 Task: Create a due date automation trigger when advanced on, 2 hours after a card is due add content with a name or a description not ending with resume.
Action: Mouse moved to (1189, 92)
Screenshot: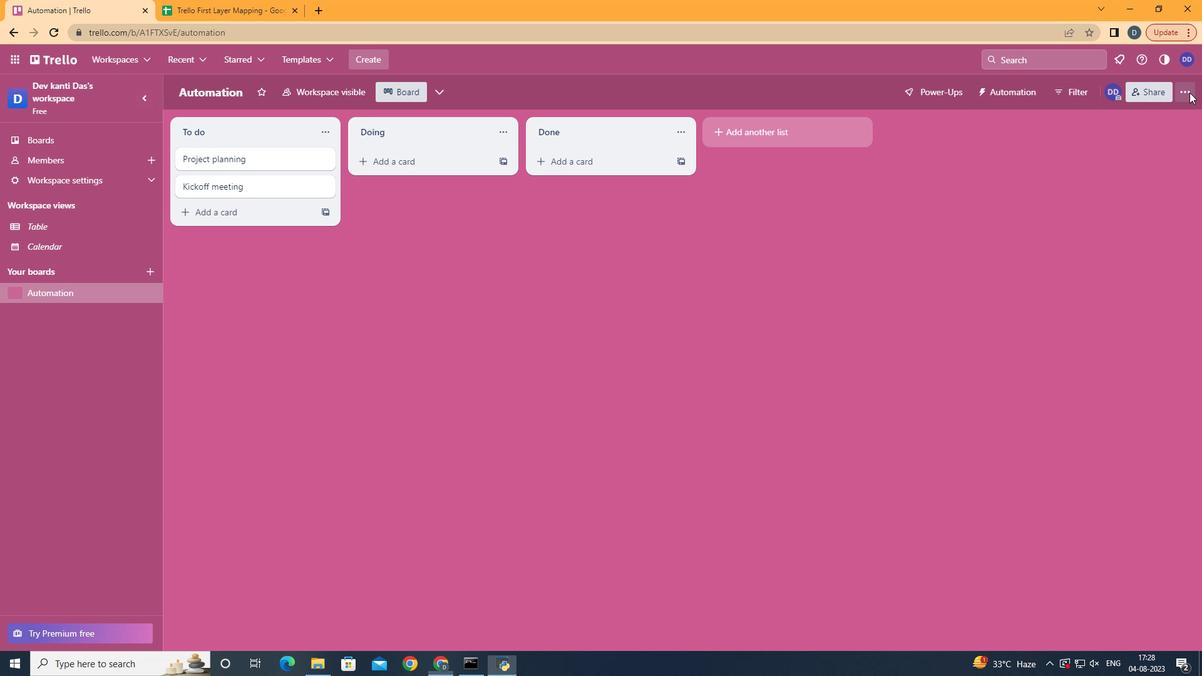 
Action: Mouse pressed left at (1189, 92)
Screenshot: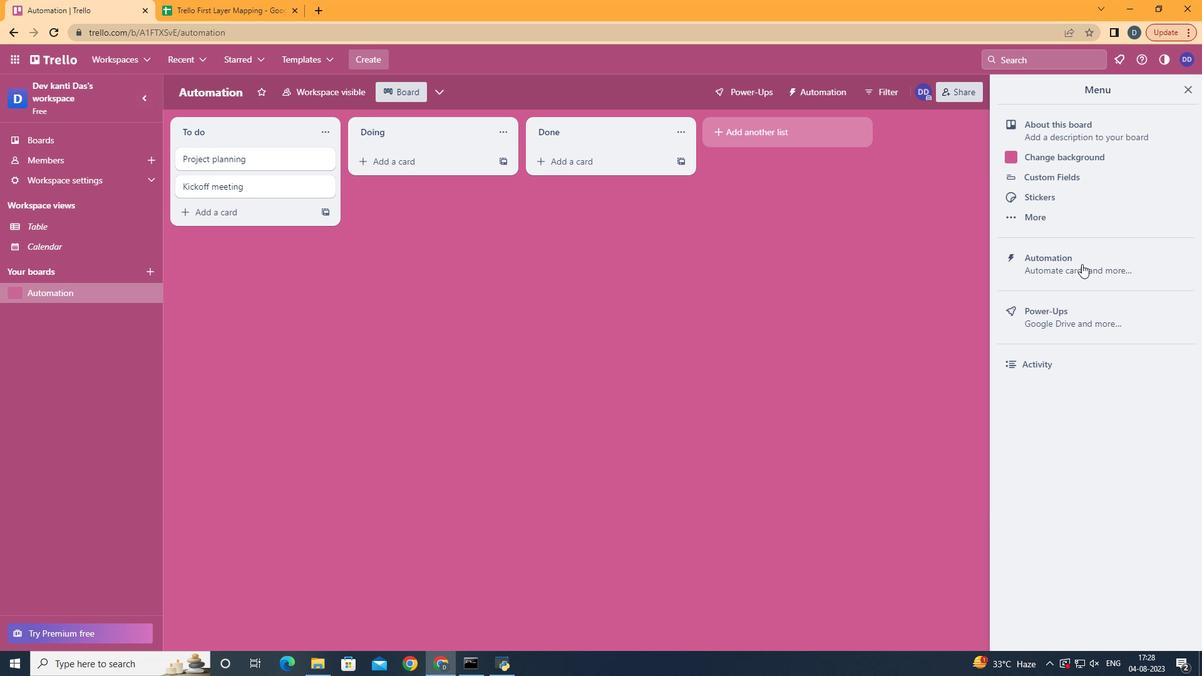 
Action: Mouse moved to (1067, 267)
Screenshot: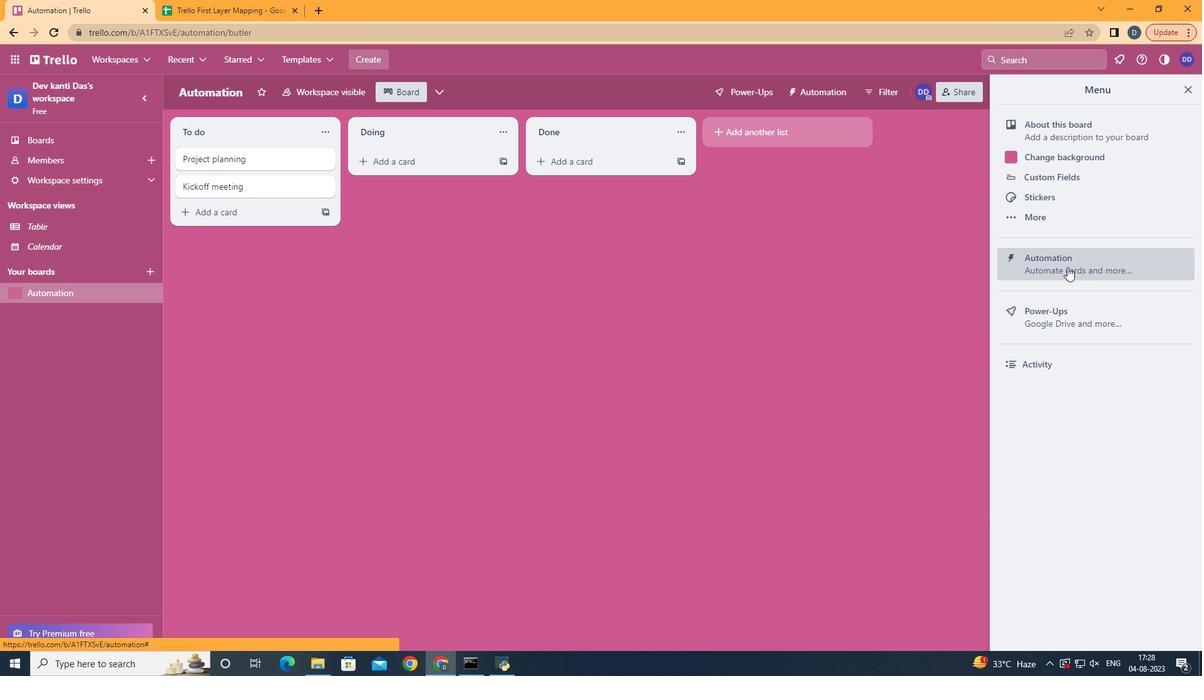 
Action: Mouse pressed left at (1067, 267)
Screenshot: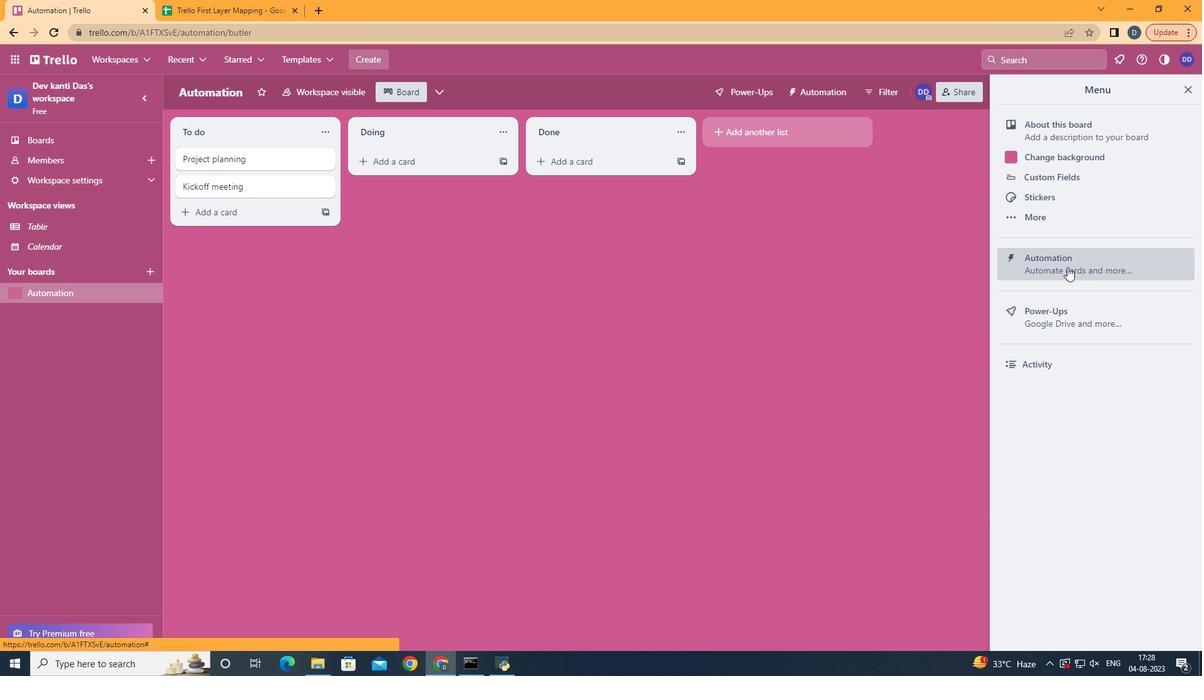 
Action: Mouse moved to (217, 261)
Screenshot: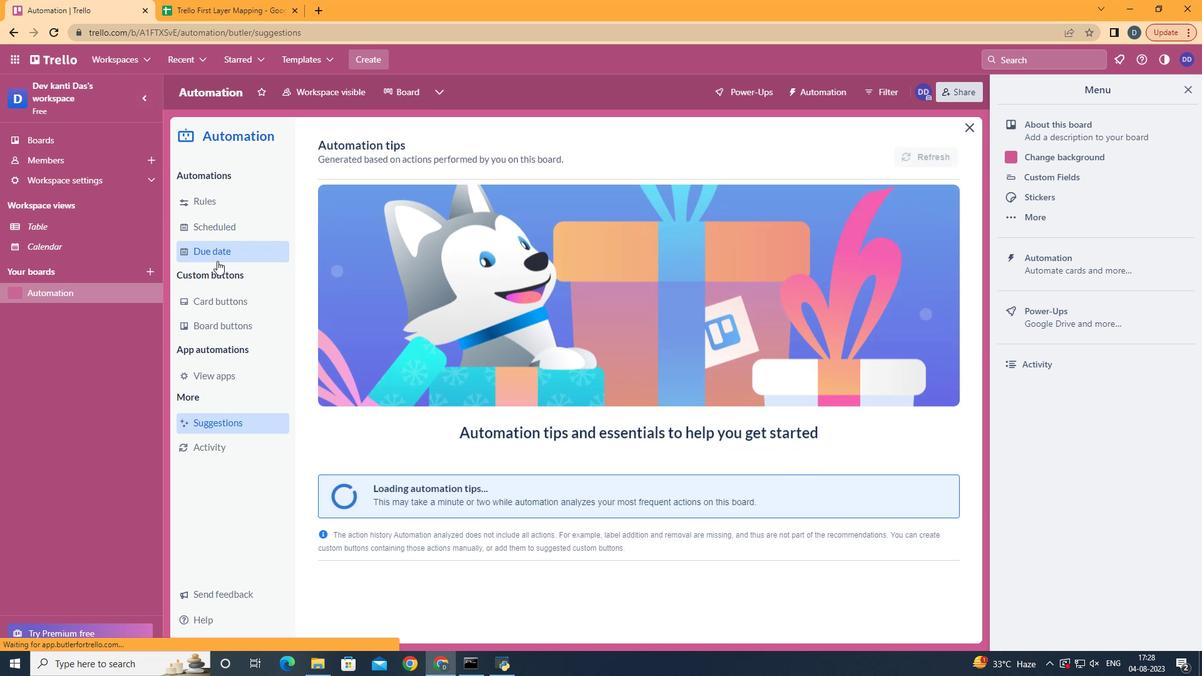
Action: Mouse pressed left at (217, 261)
Screenshot: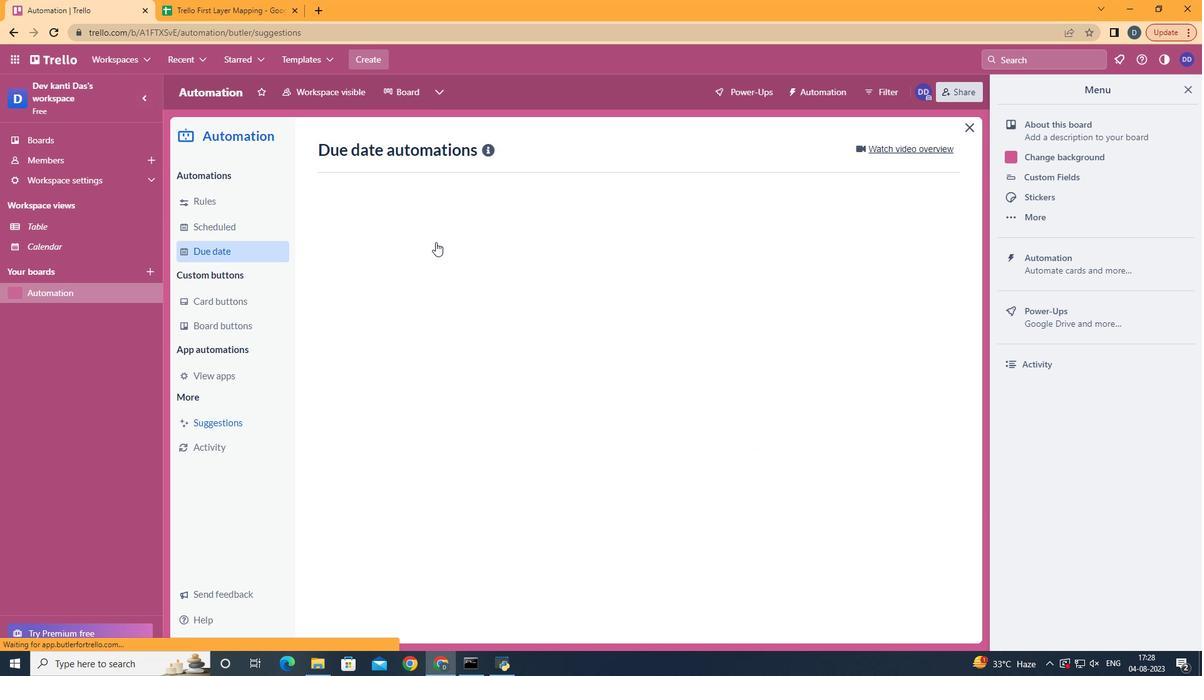 
Action: Mouse moved to (868, 149)
Screenshot: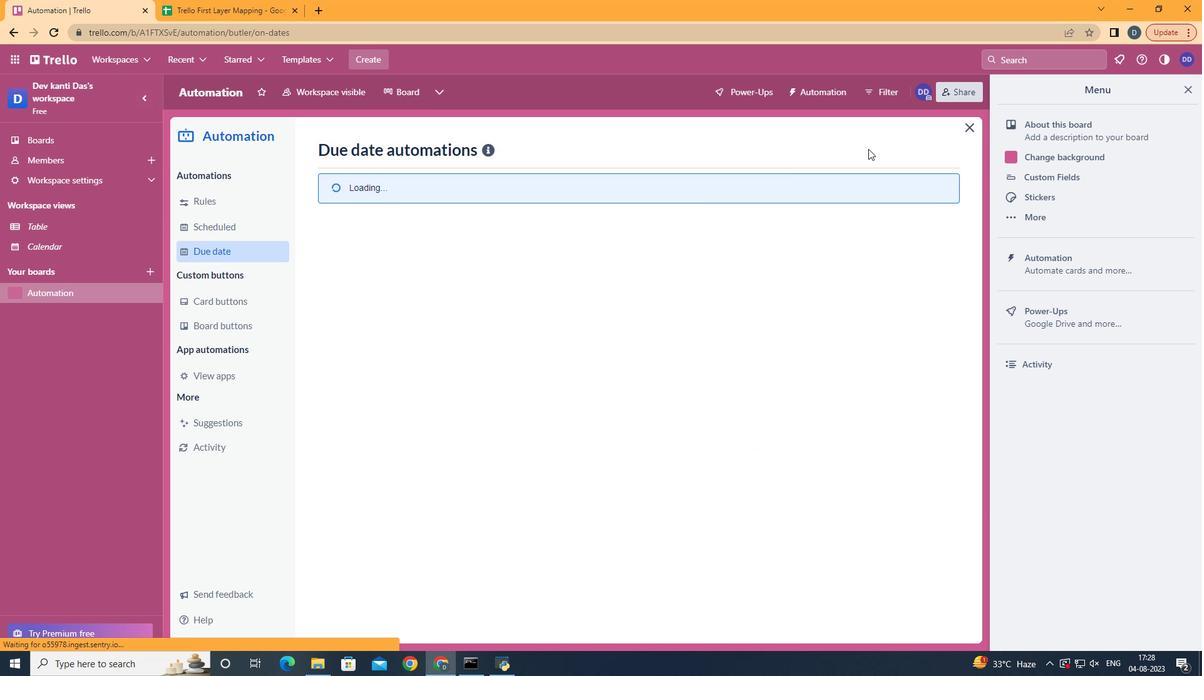 
Action: Mouse pressed left at (868, 149)
Screenshot: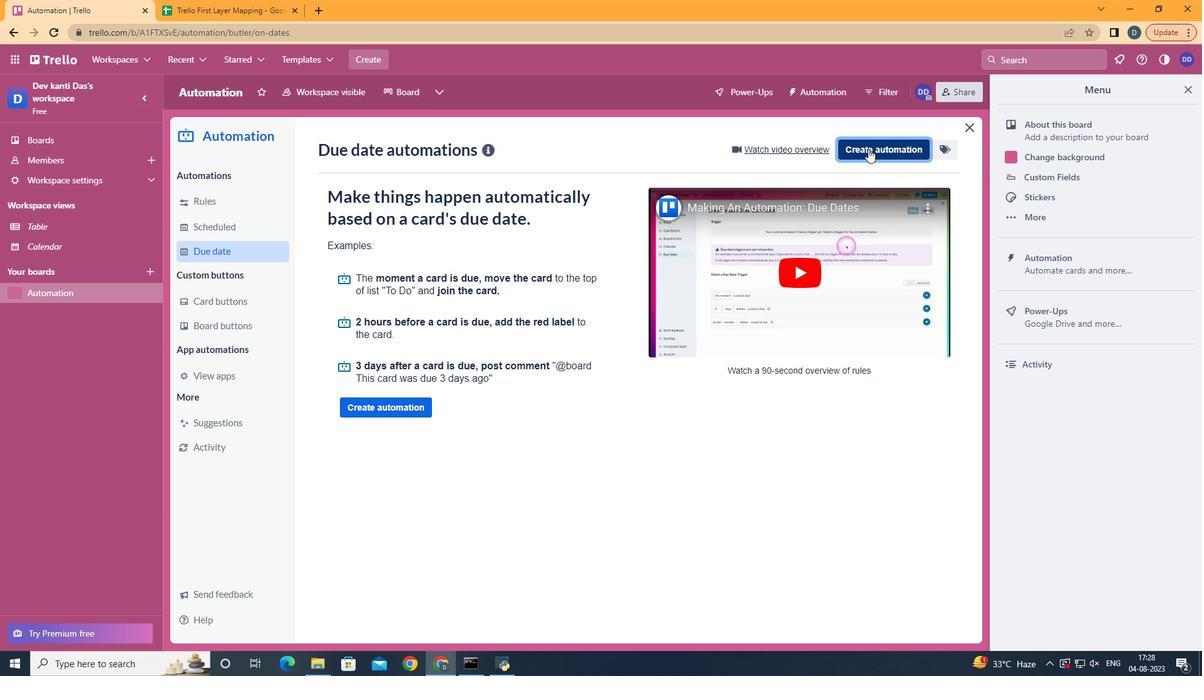 
Action: Mouse moved to (661, 273)
Screenshot: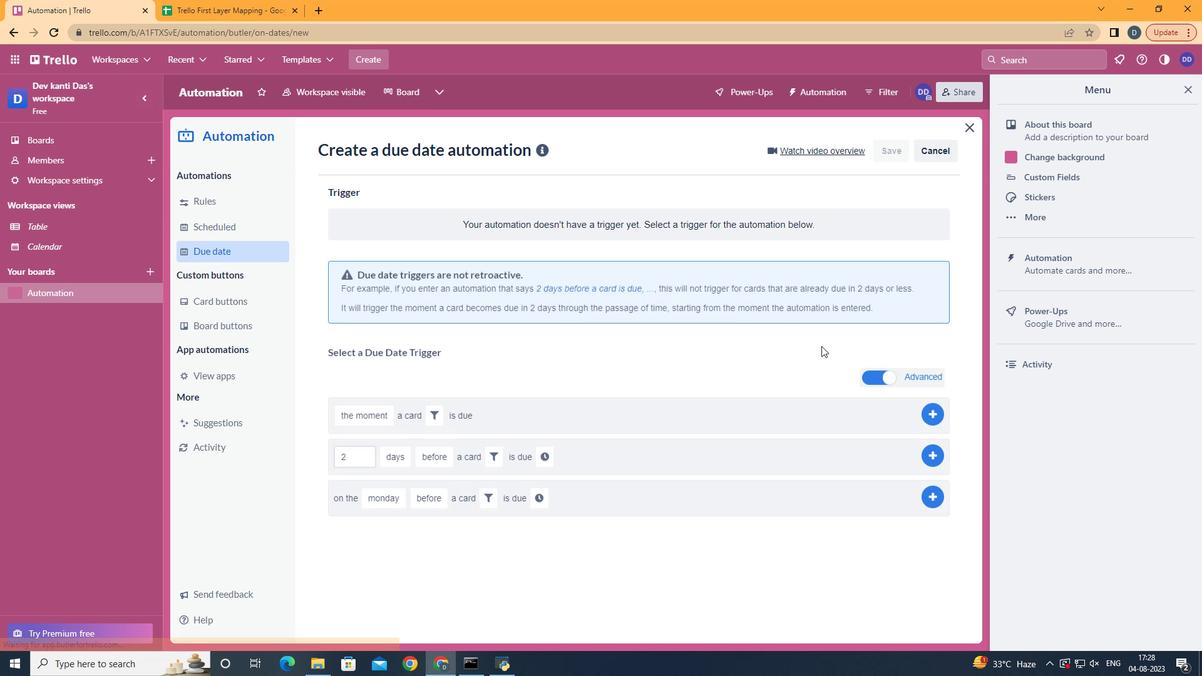 
Action: Mouse pressed left at (661, 273)
Screenshot: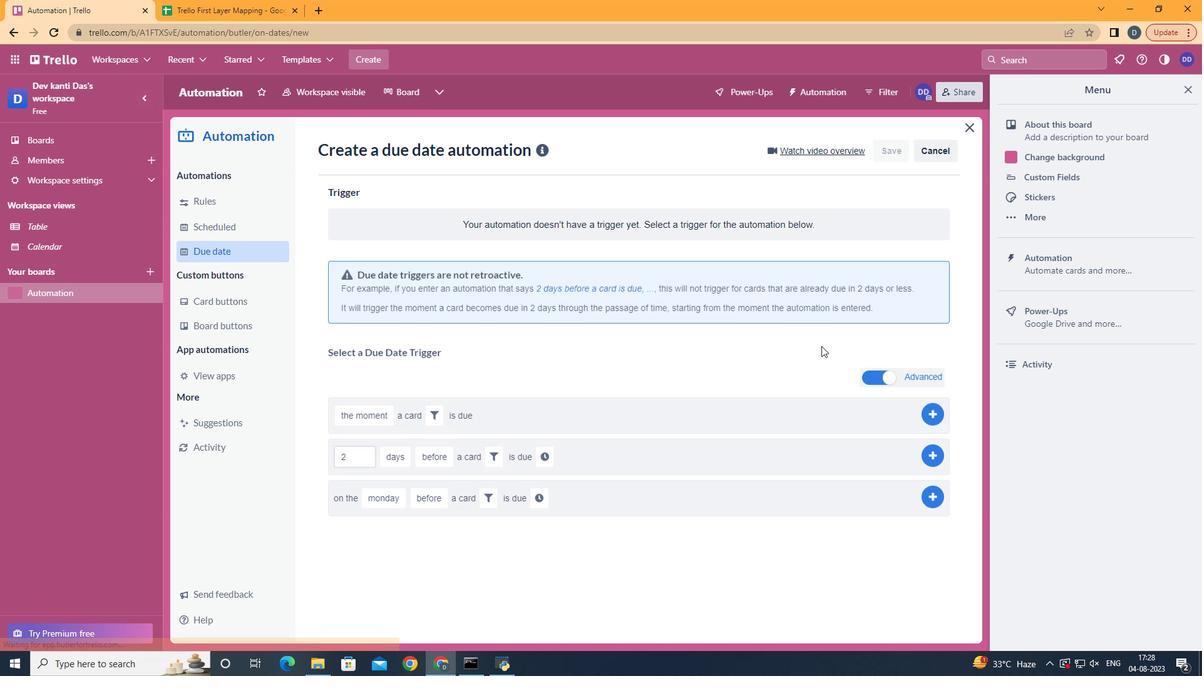 
Action: Mouse moved to (399, 542)
Screenshot: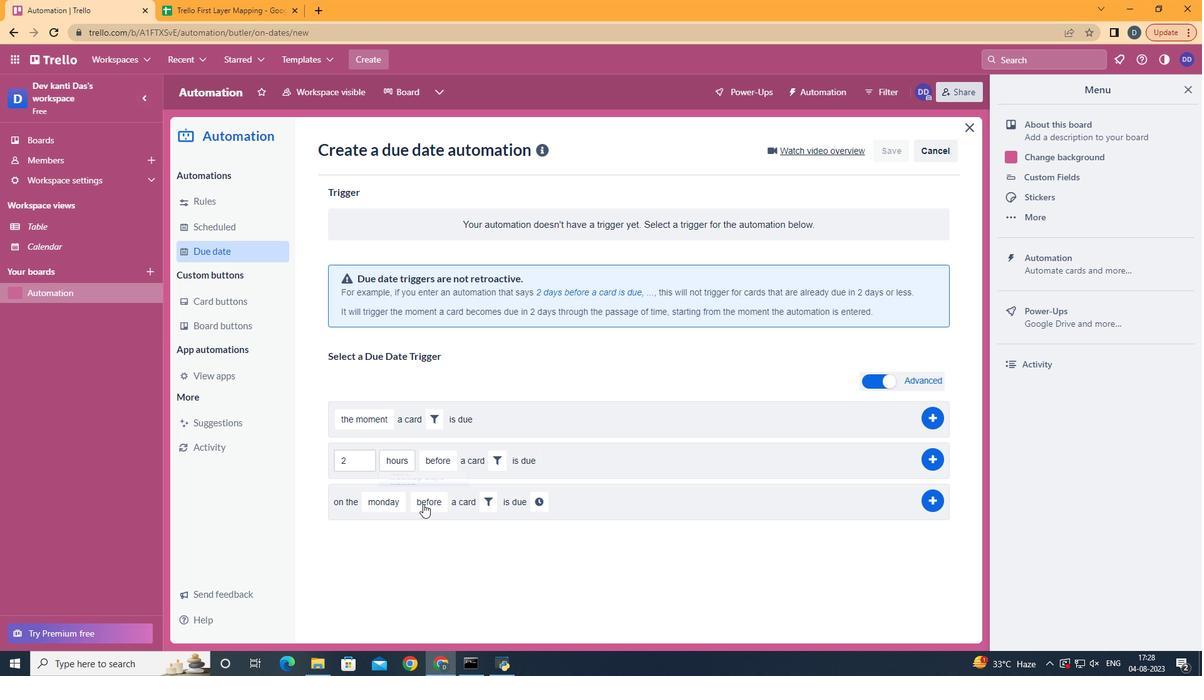 
Action: Mouse pressed left at (399, 542)
Screenshot: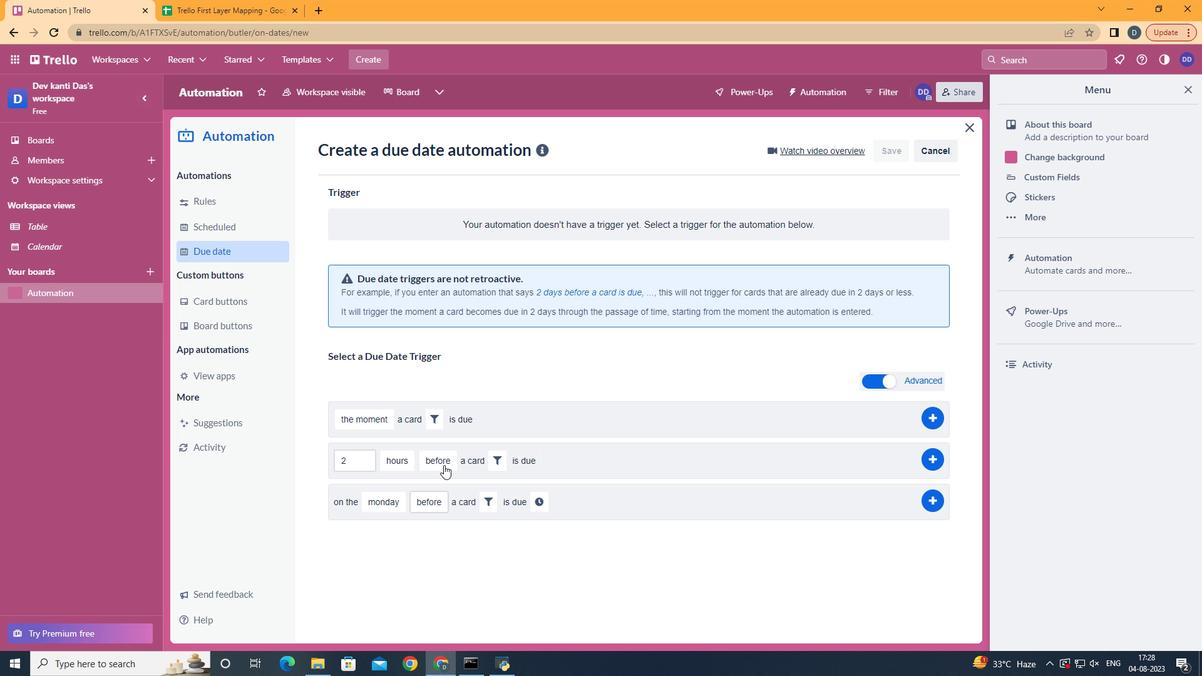 
Action: Mouse moved to (442, 505)
Screenshot: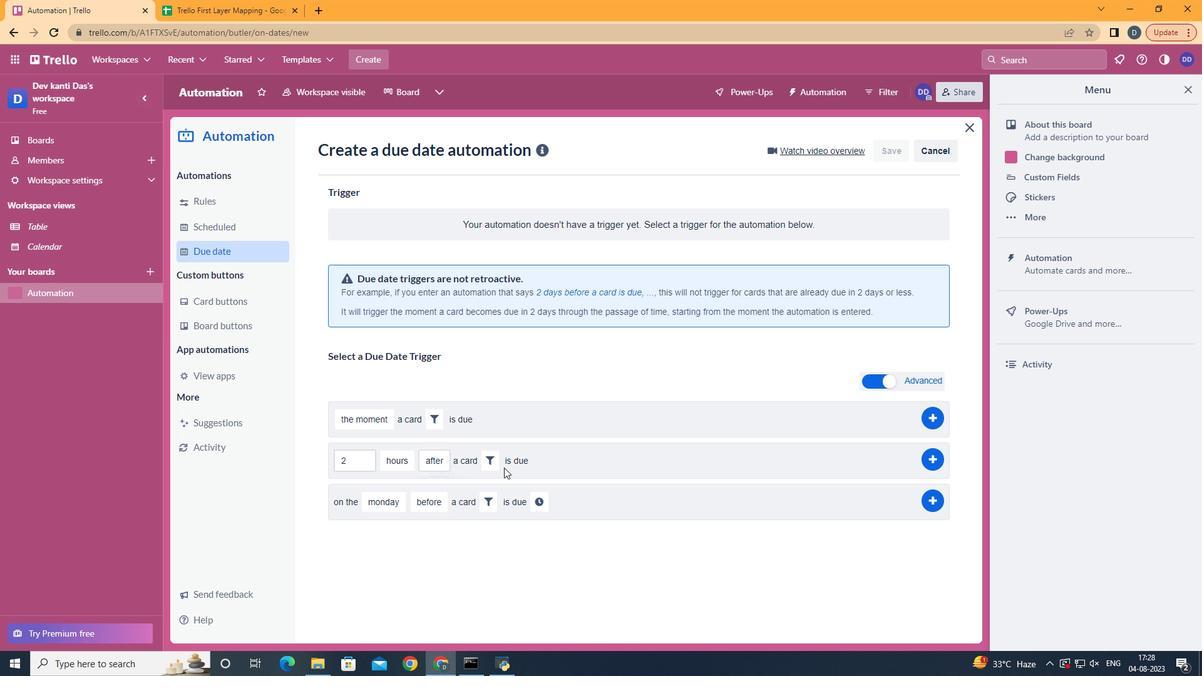 
Action: Mouse pressed left at (442, 505)
Screenshot: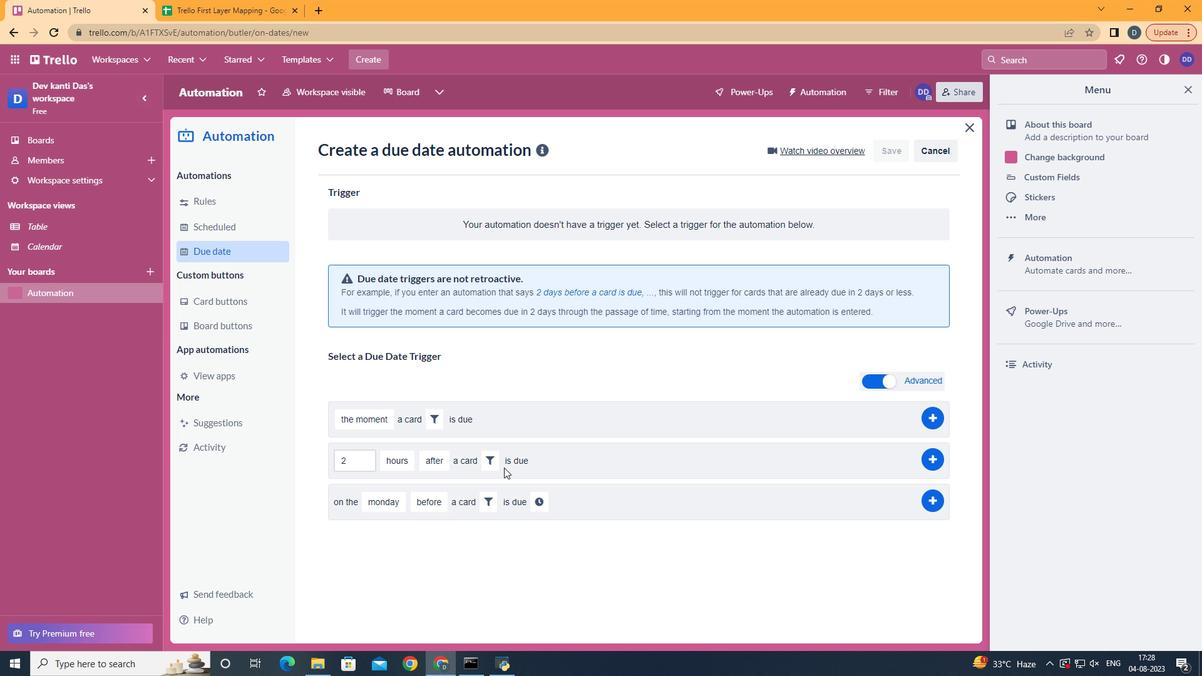 
Action: Mouse moved to (498, 463)
Screenshot: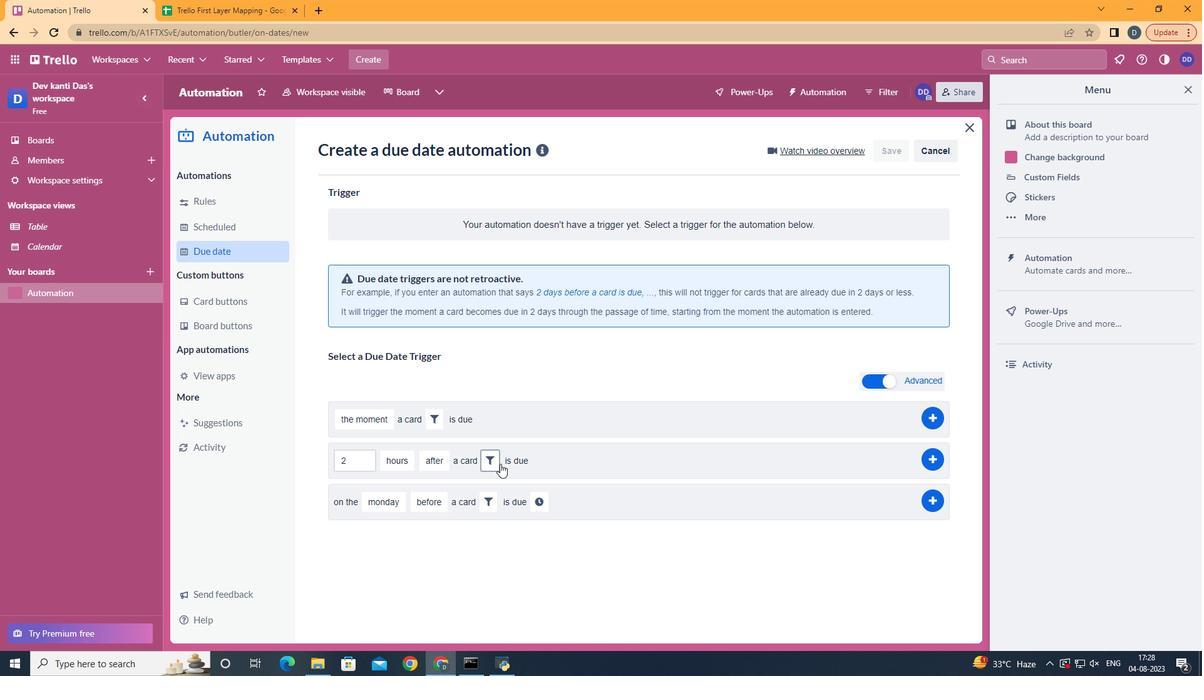 
Action: Mouse pressed left at (498, 463)
Screenshot: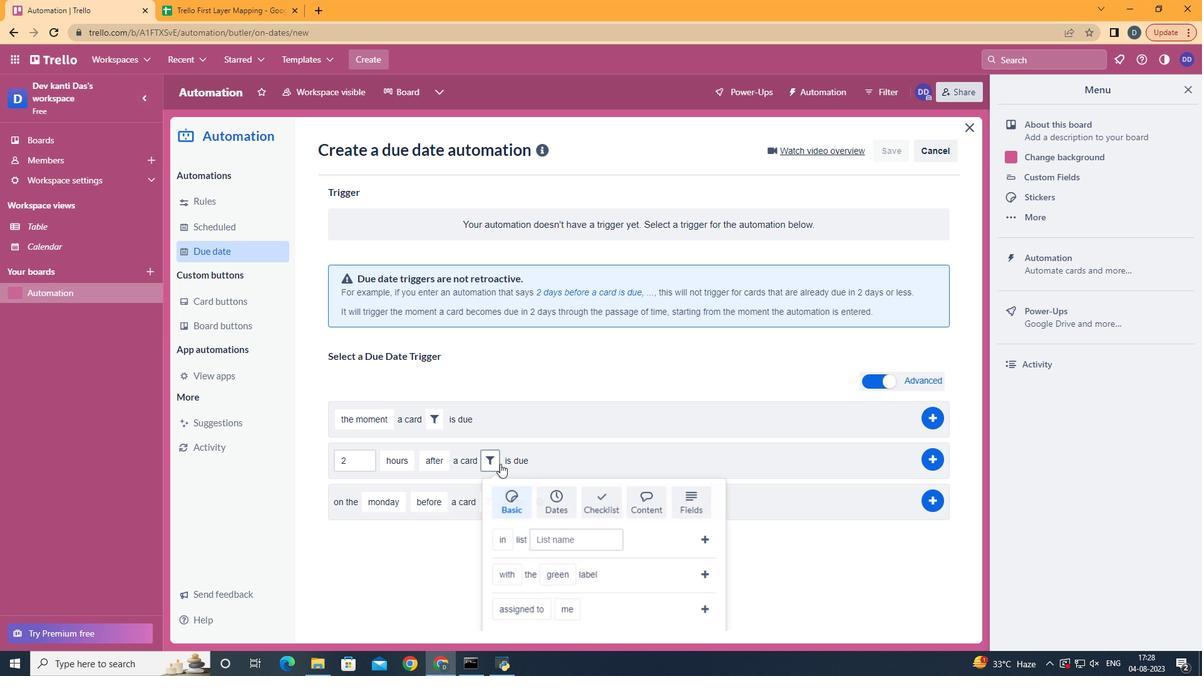 
Action: Mouse moved to (646, 503)
Screenshot: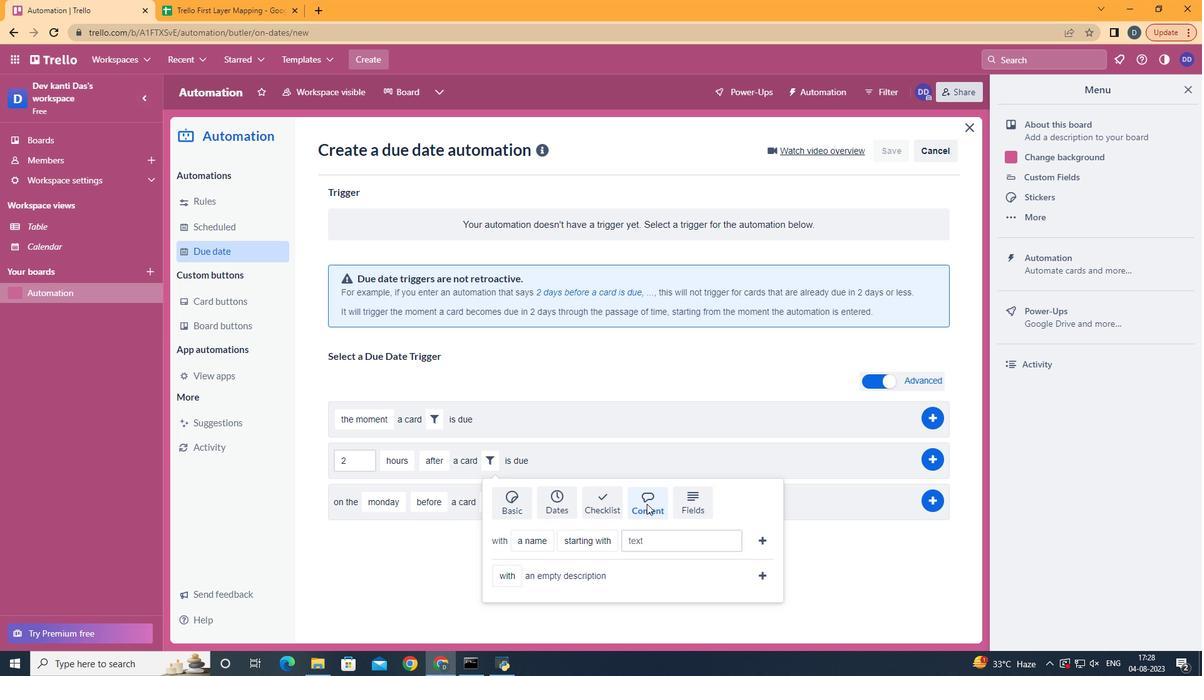 
Action: Mouse pressed left at (646, 503)
Screenshot: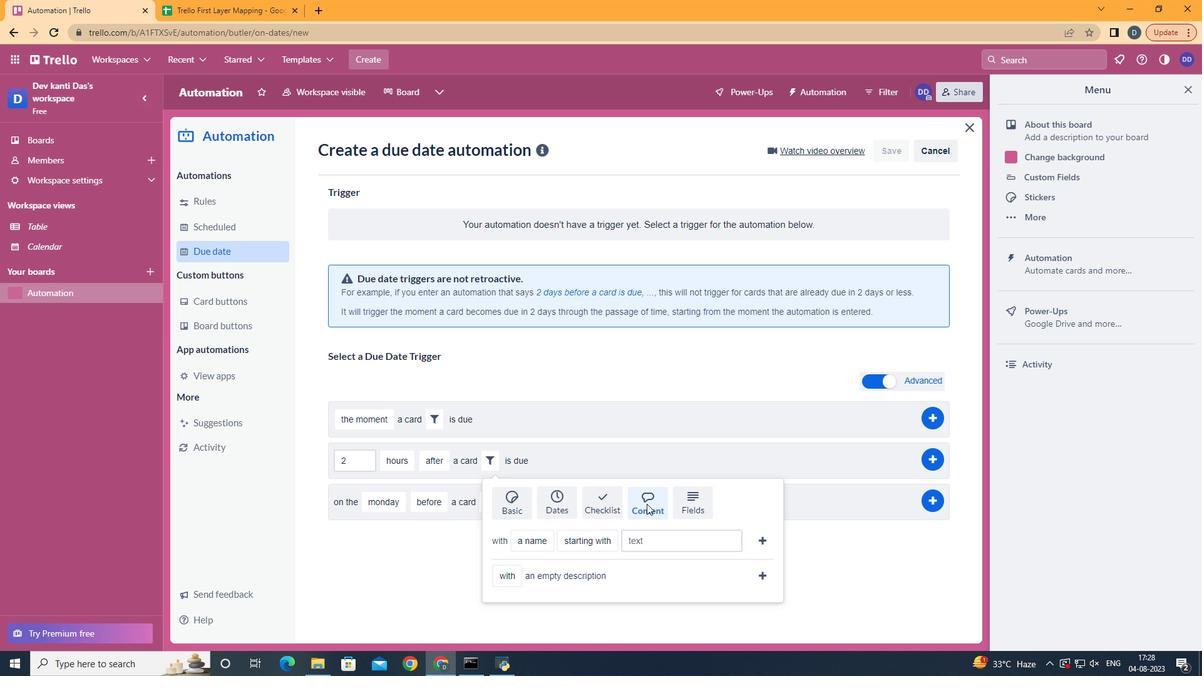
Action: Mouse moved to (548, 612)
Screenshot: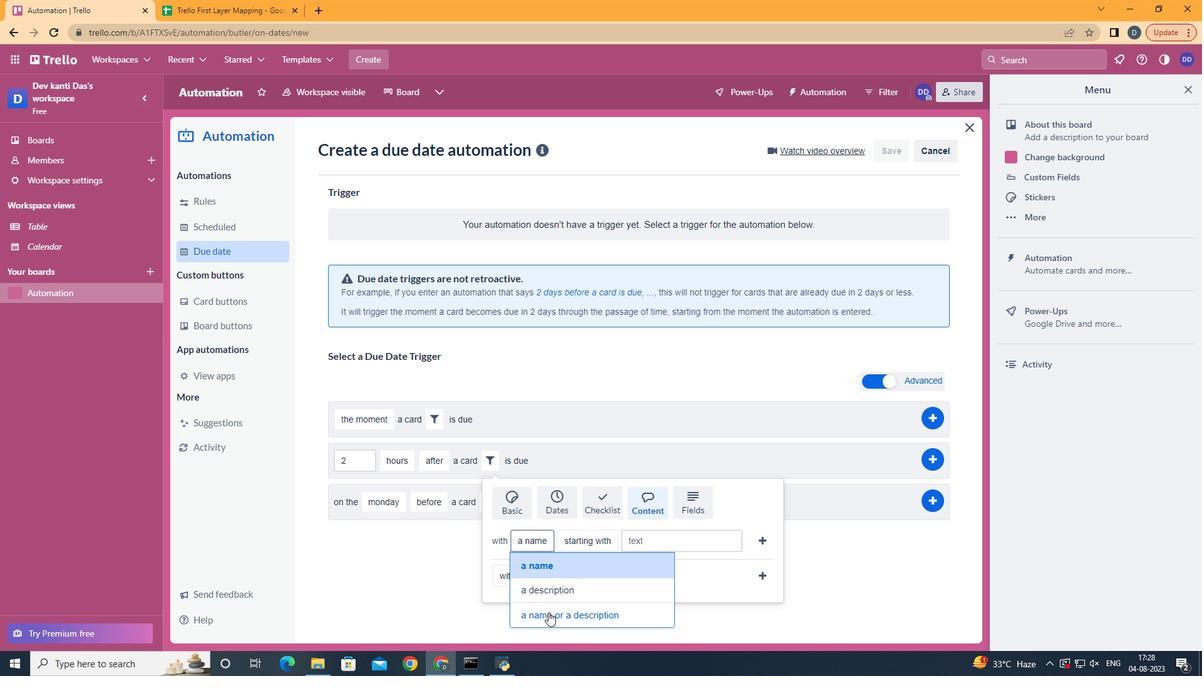 
Action: Mouse pressed left at (548, 612)
Screenshot: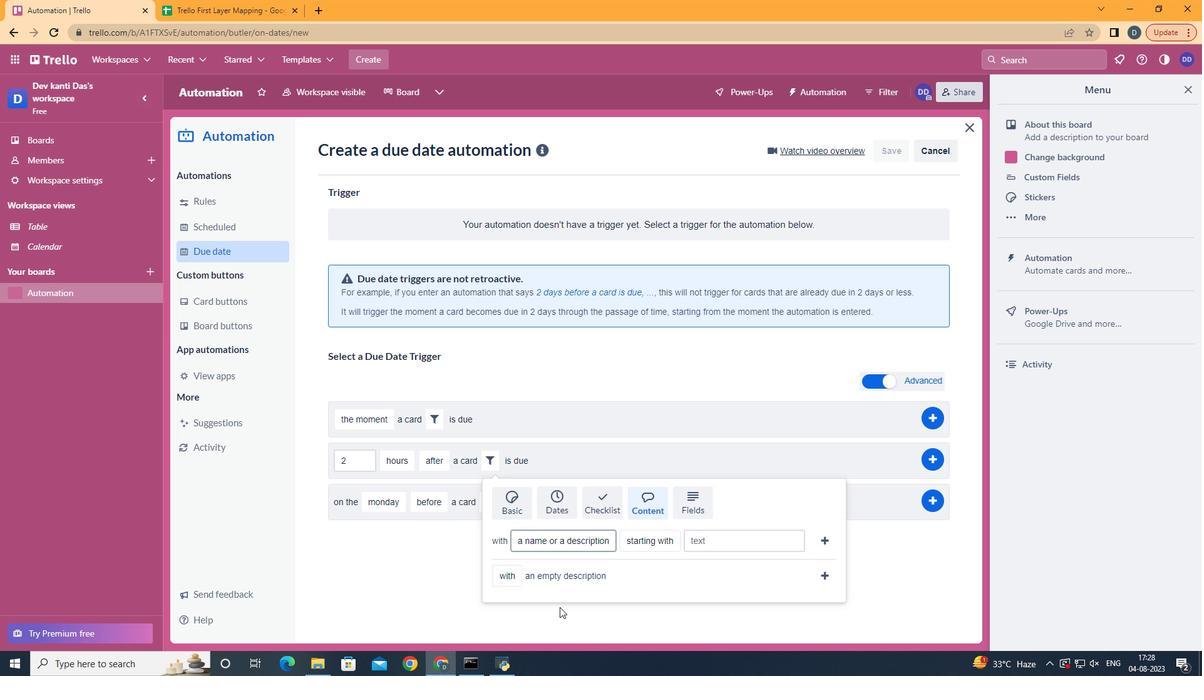 
Action: Mouse moved to (668, 492)
Screenshot: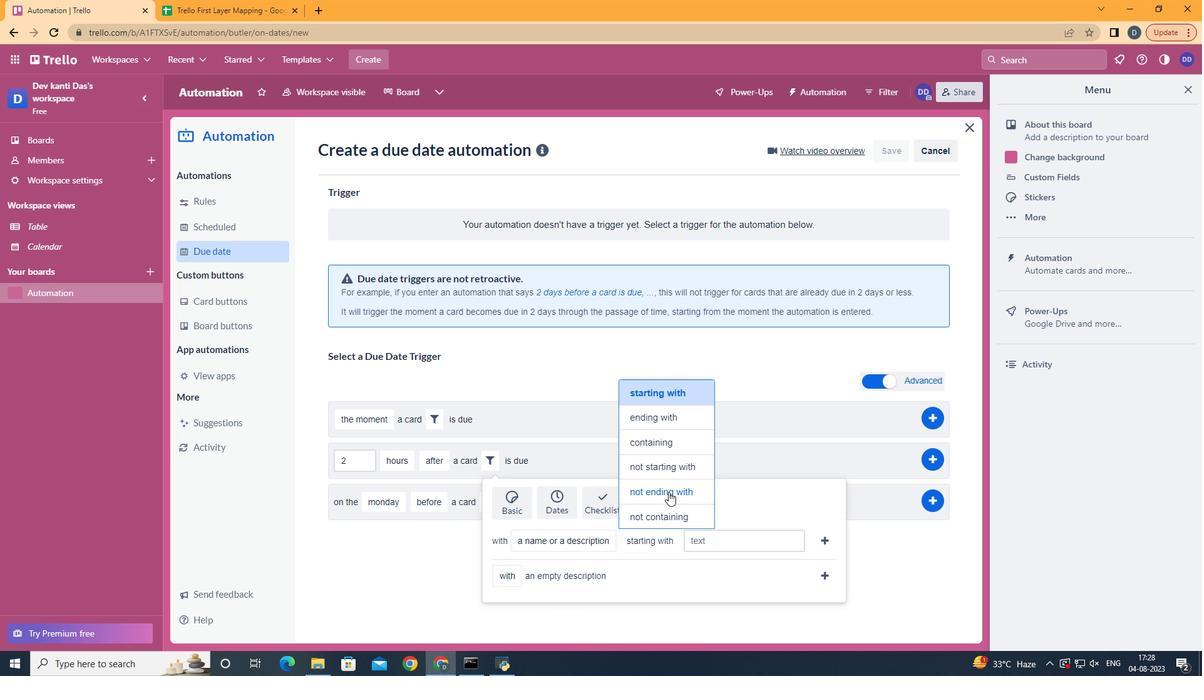 
Action: Mouse pressed left at (668, 492)
Screenshot: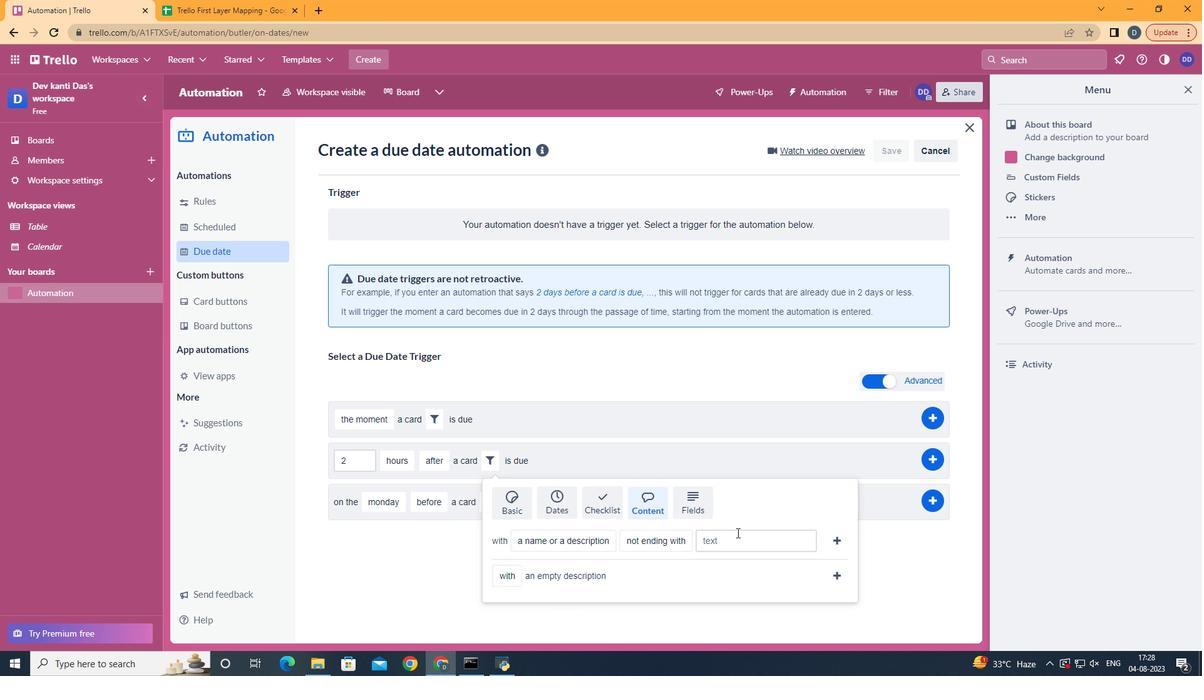 
Action: Mouse moved to (738, 534)
Screenshot: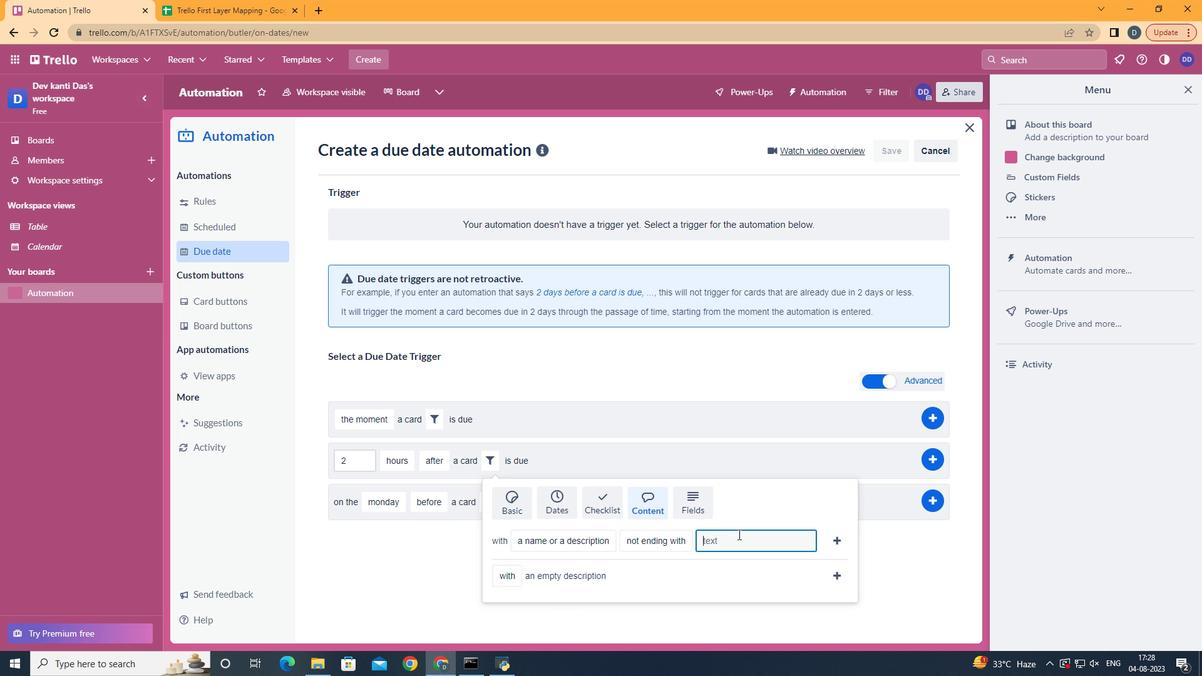 
Action: Mouse pressed left at (738, 534)
Screenshot: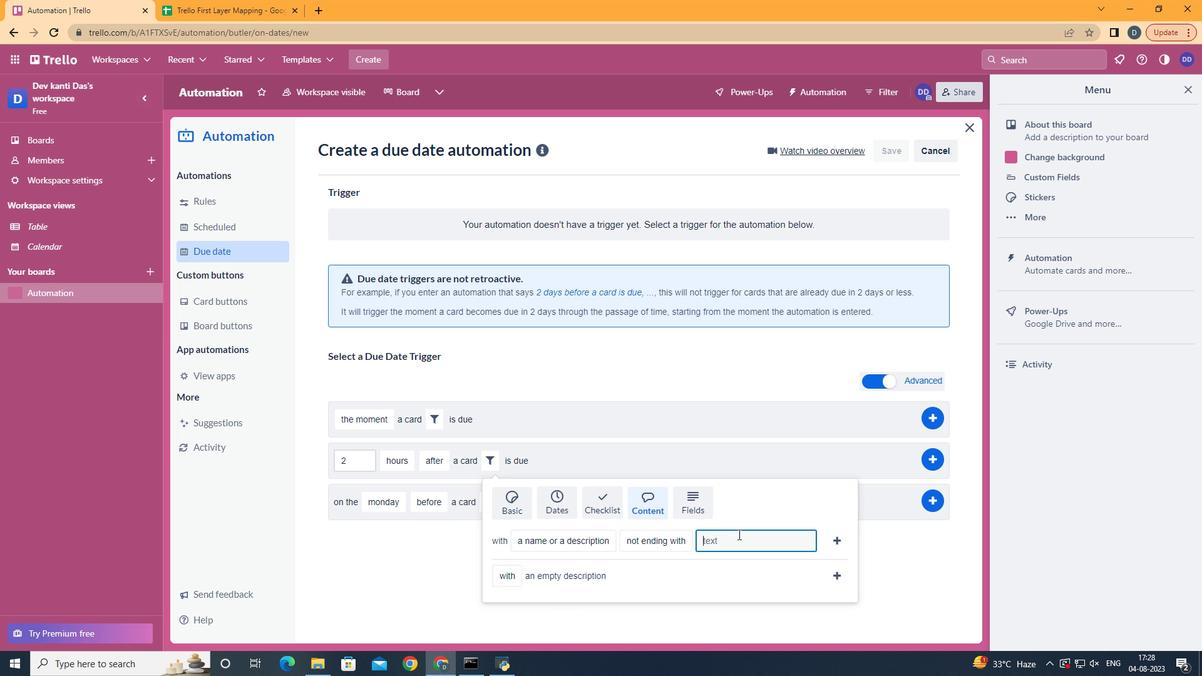 
Action: Key pressed resume
Screenshot: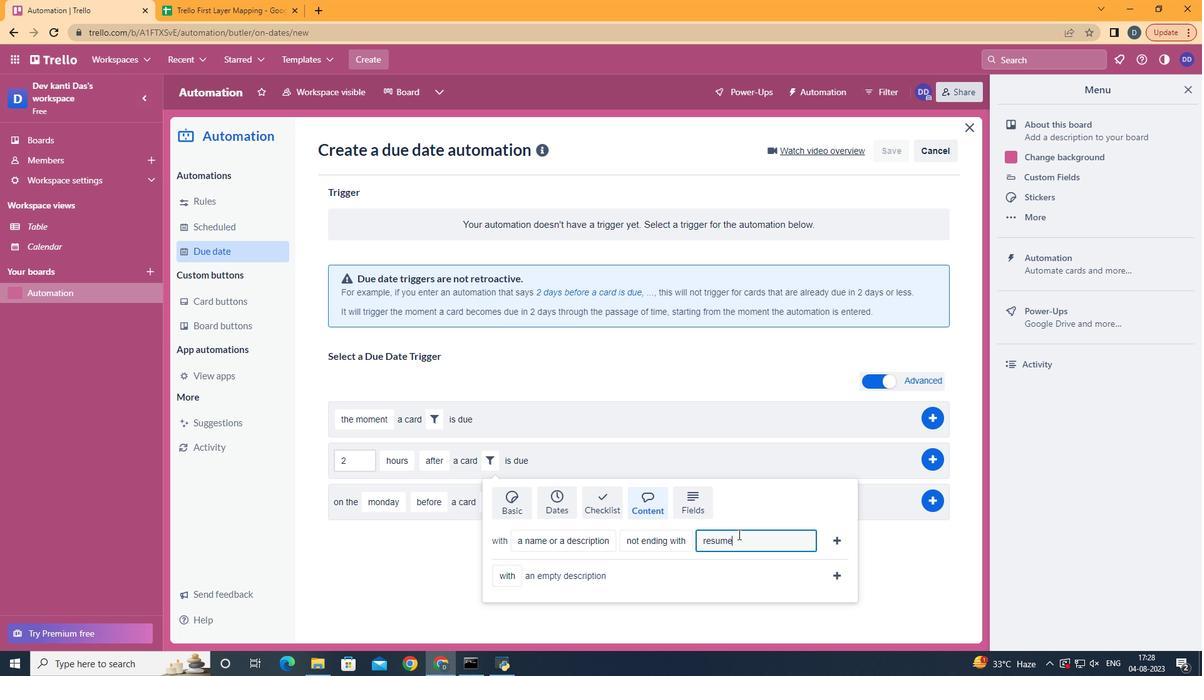 
Action: Mouse moved to (836, 542)
Screenshot: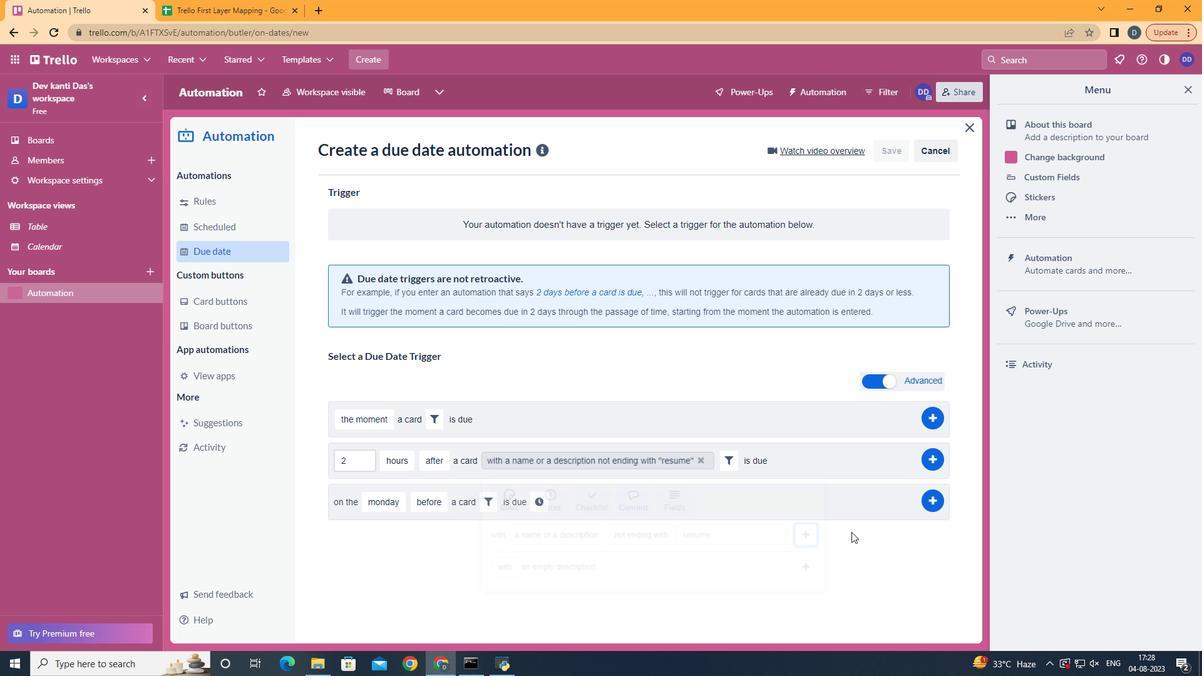 
Action: Mouse pressed left at (836, 542)
Screenshot: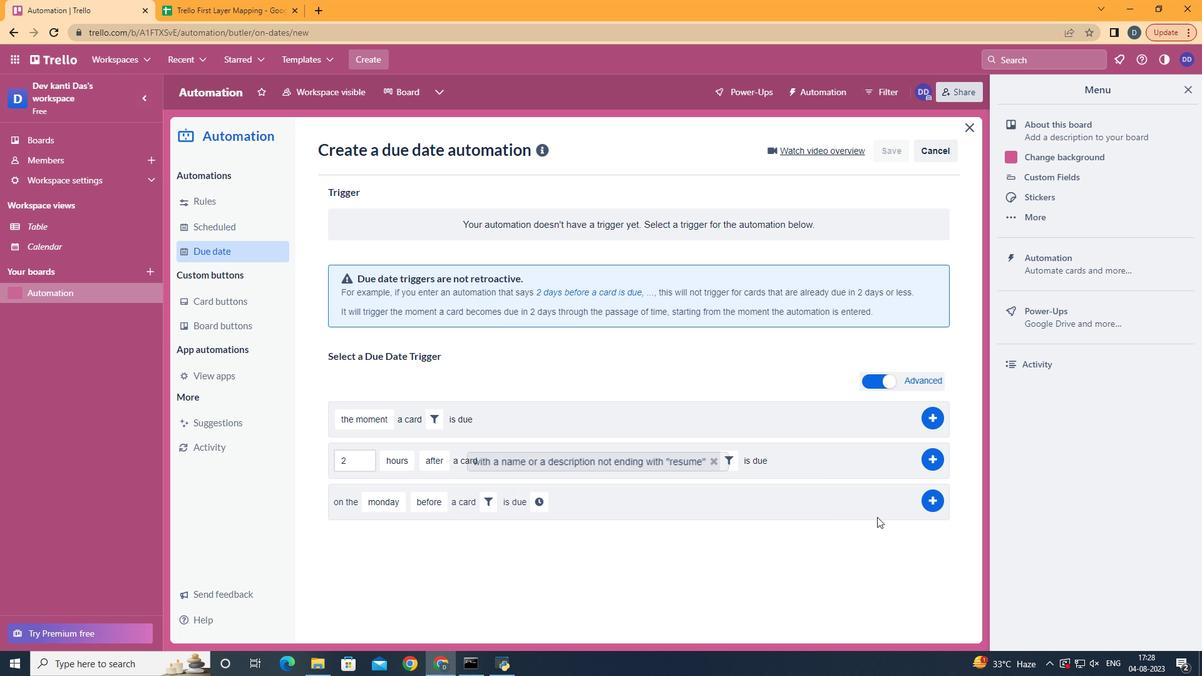
Action: Mouse moved to (936, 461)
Screenshot: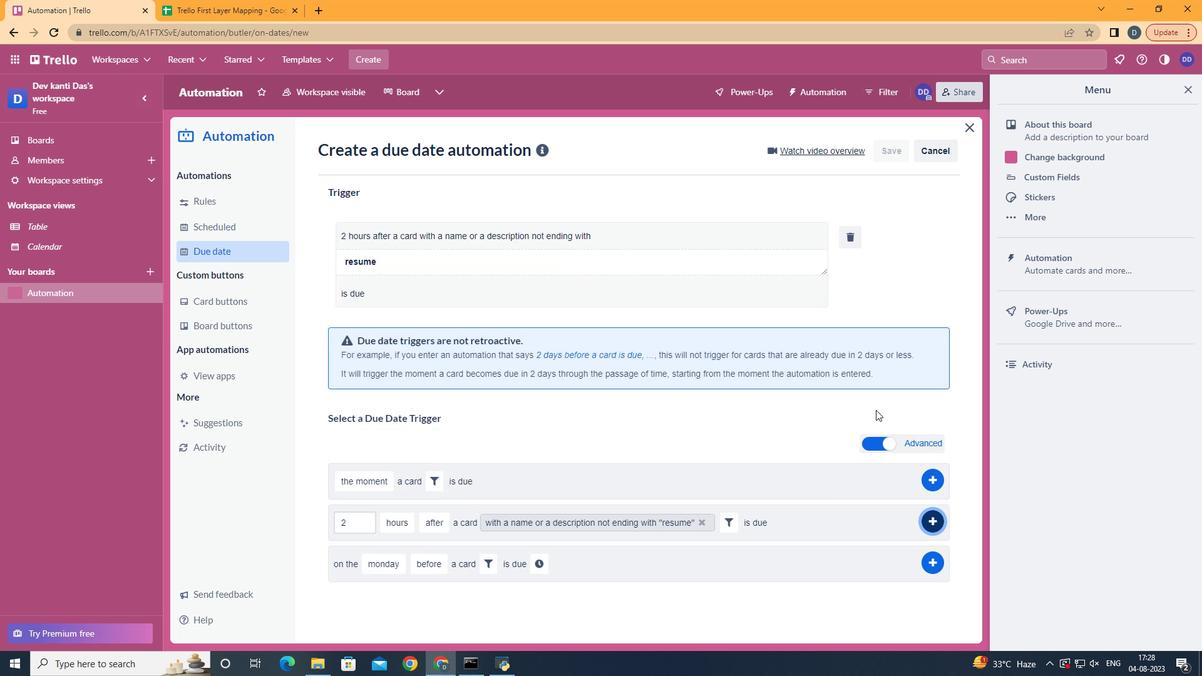 
Action: Mouse pressed left at (936, 461)
Screenshot: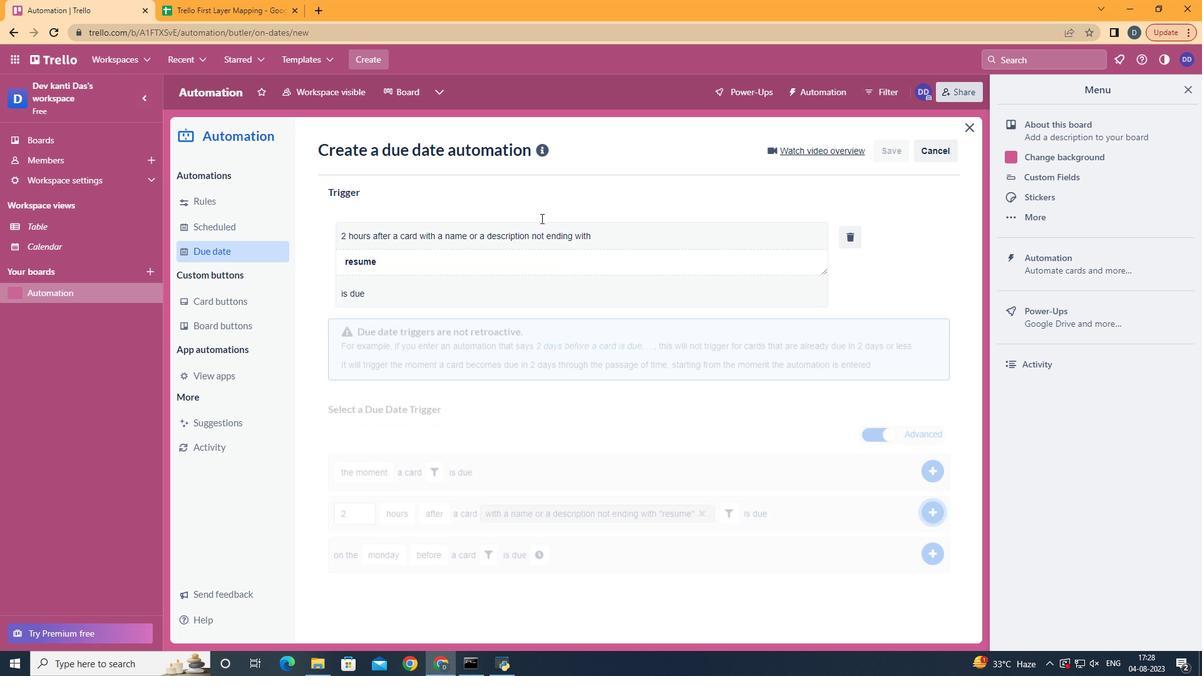 
Action: Mouse moved to (458, 226)
Screenshot: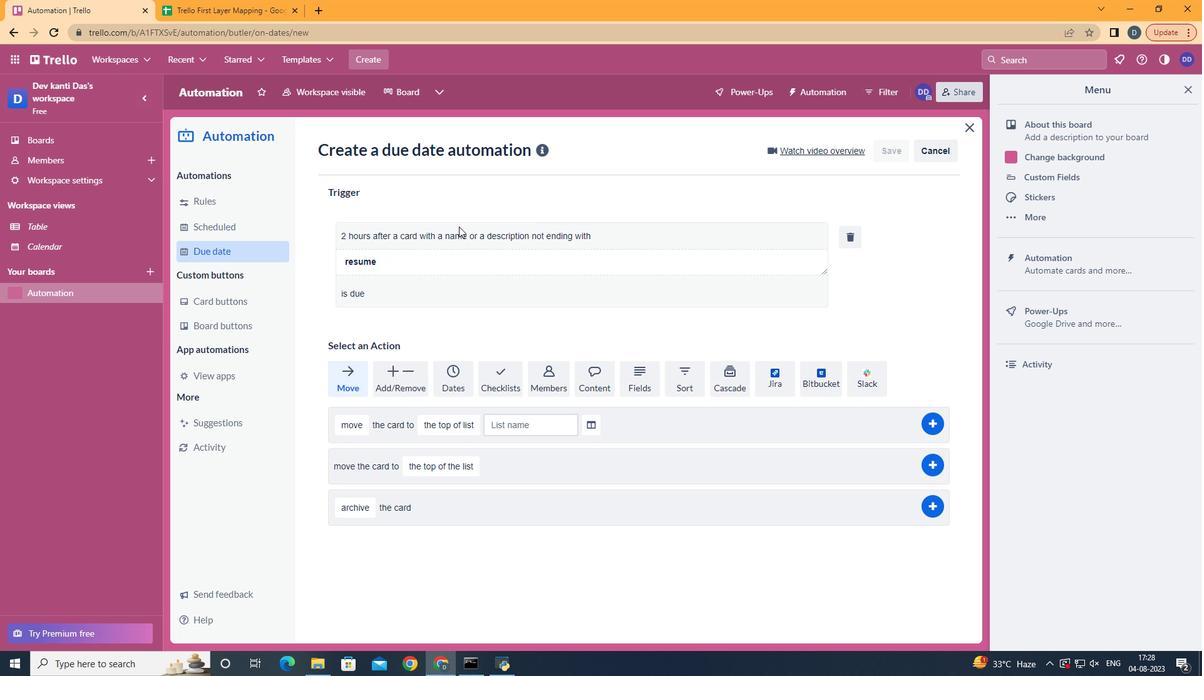 
